 Task: Set the emoji skin tone preference to Medium Skin Tone.
Action: Mouse moved to (1203, 106)
Screenshot: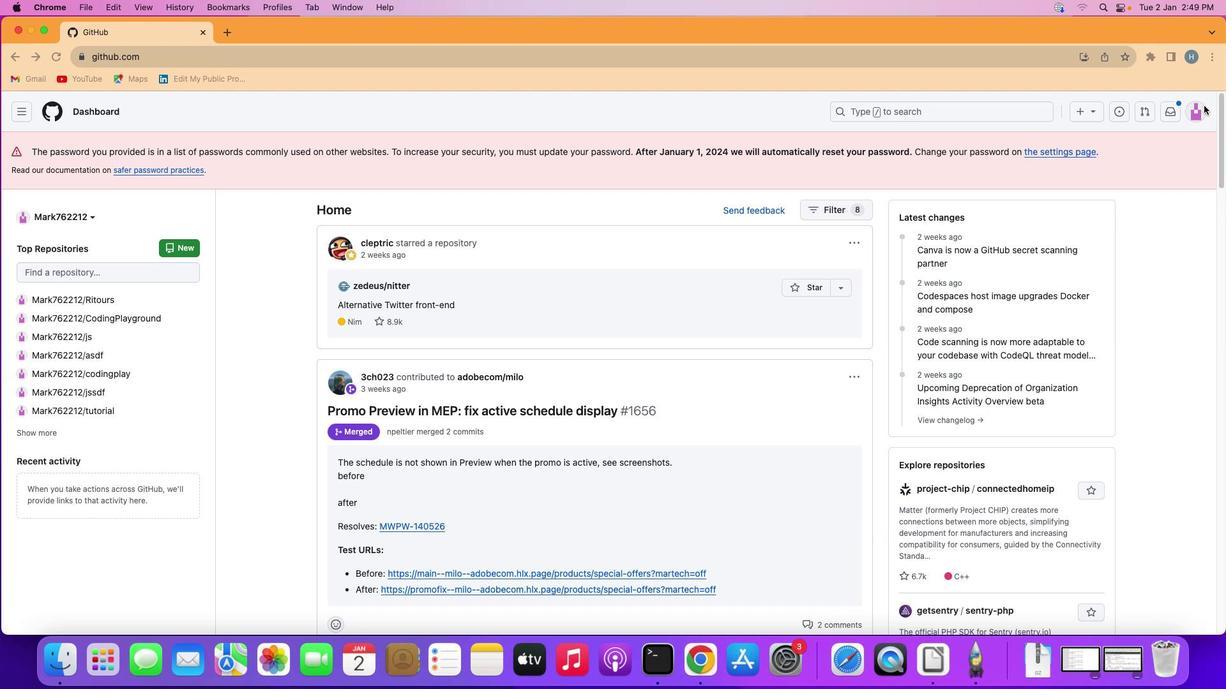 
Action: Mouse pressed left at (1203, 106)
Screenshot: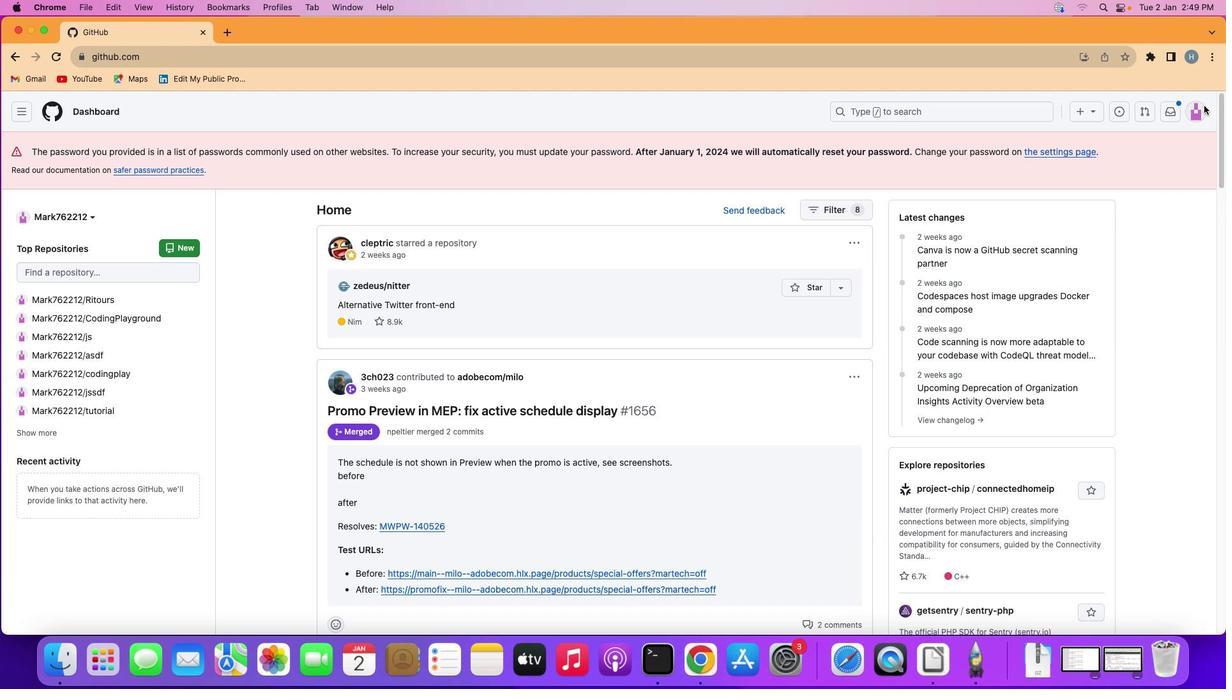 
Action: Mouse moved to (1201, 107)
Screenshot: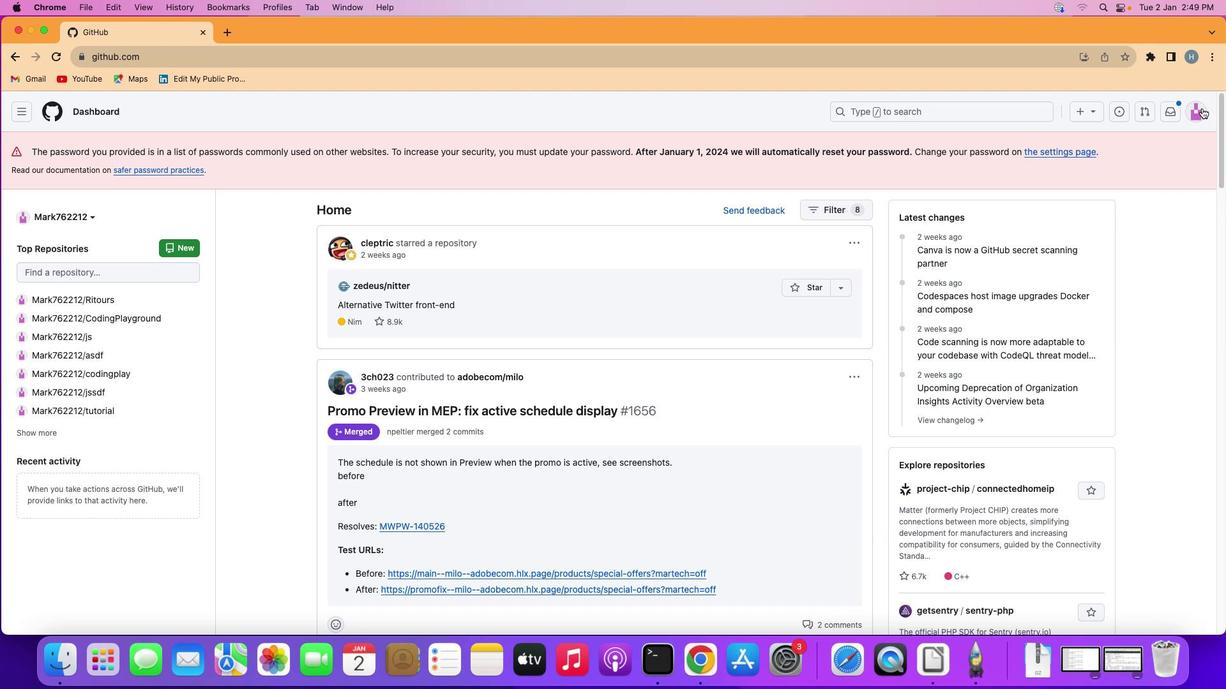 
Action: Mouse pressed left at (1201, 107)
Screenshot: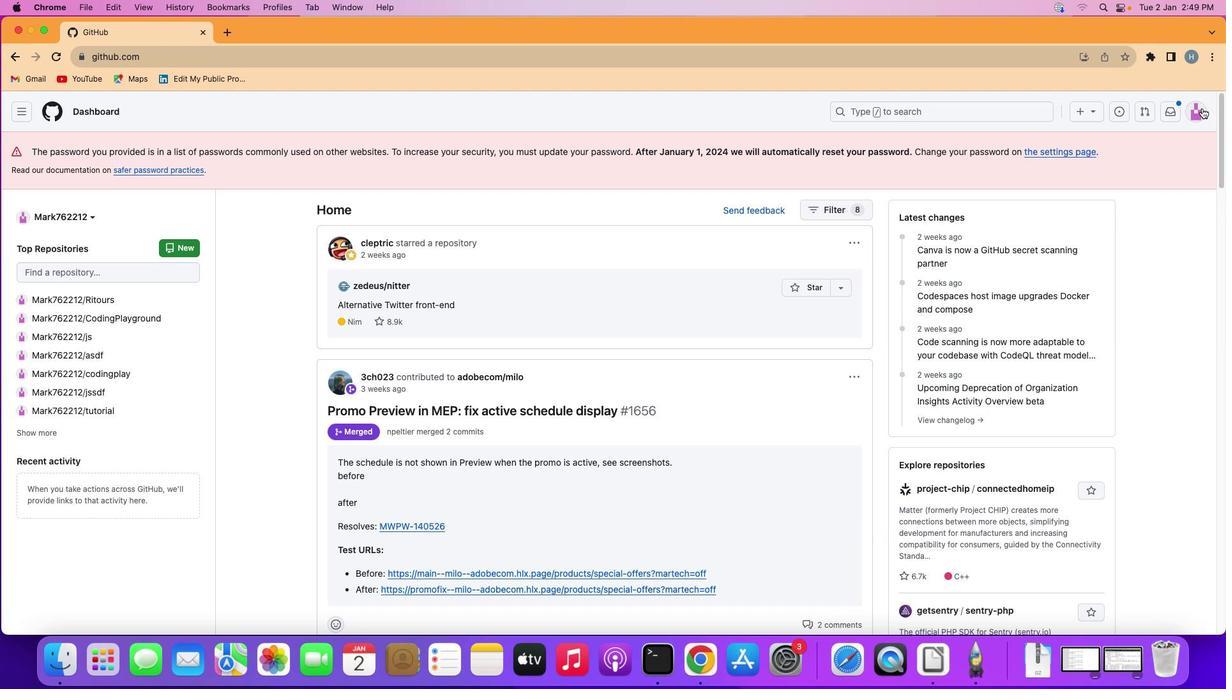 
Action: Mouse moved to (1062, 461)
Screenshot: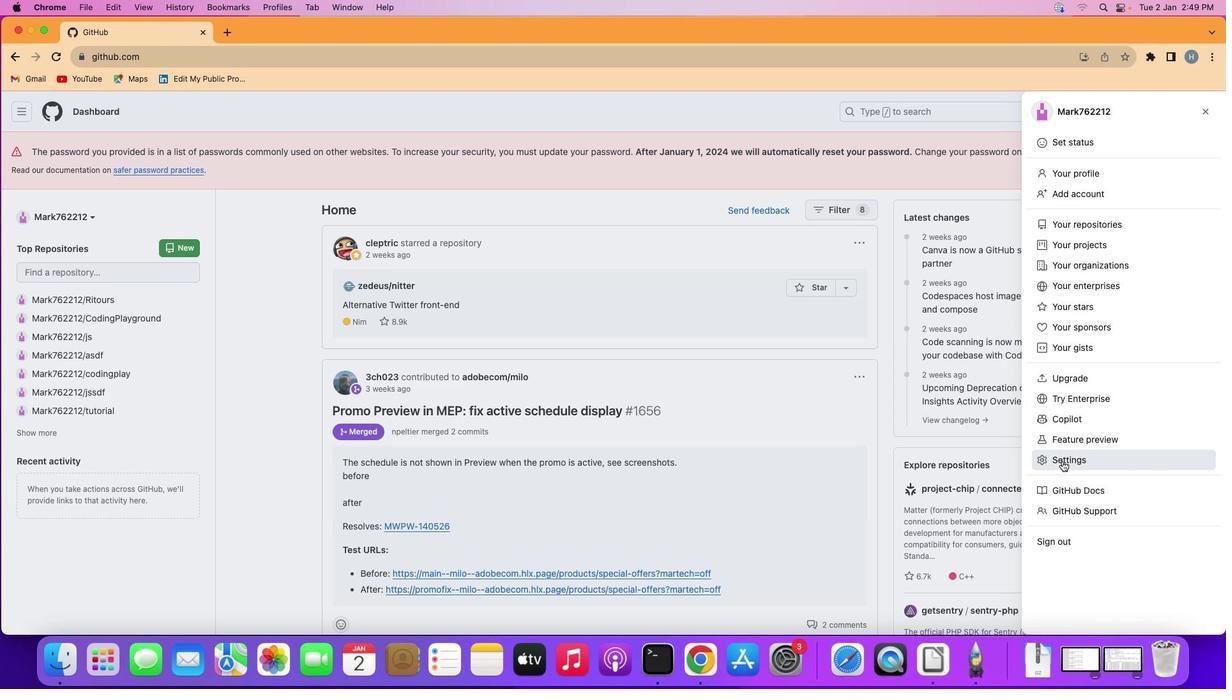 
Action: Mouse pressed left at (1062, 461)
Screenshot: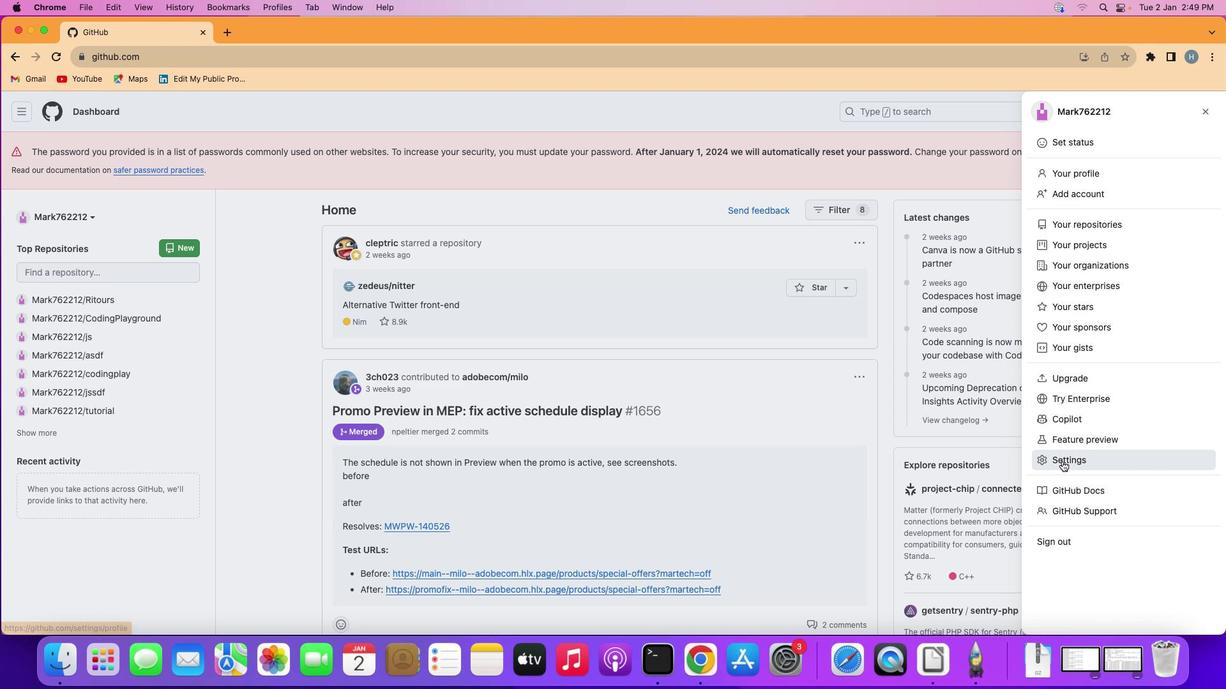 
Action: Mouse moved to (288, 307)
Screenshot: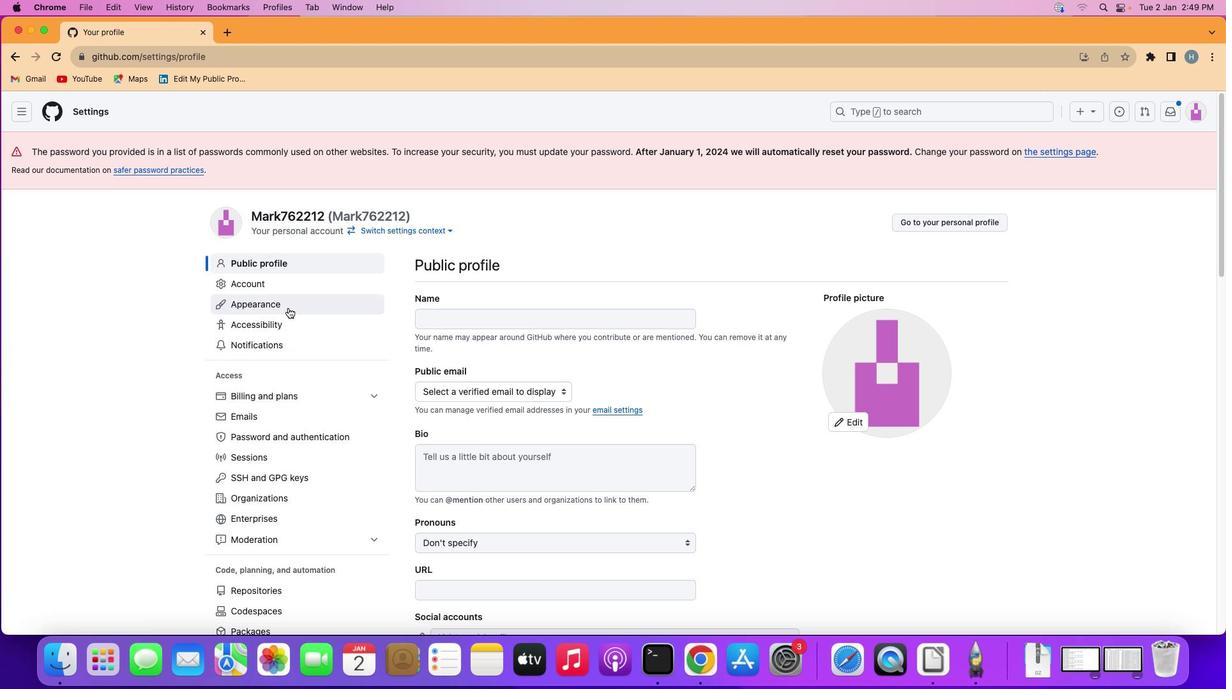 
Action: Mouse pressed left at (288, 307)
Screenshot: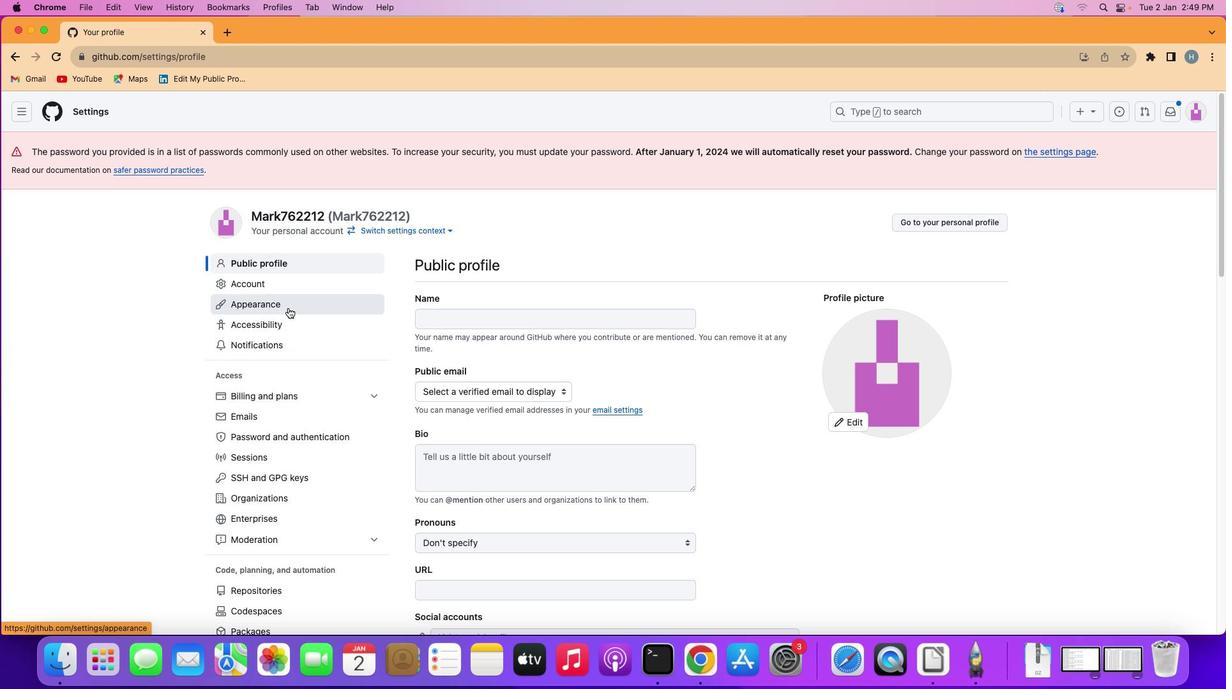 
Action: Mouse moved to (405, 456)
Screenshot: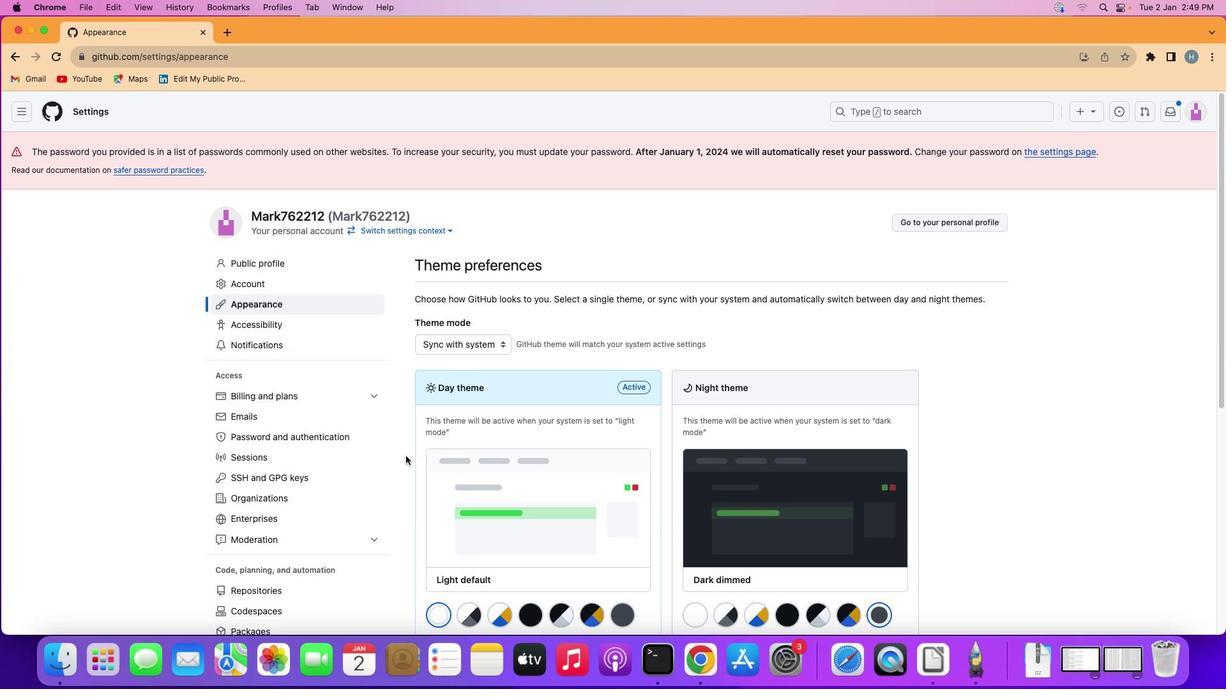 
Action: Mouse scrolled (405, 456) with delta (0, 0)
Screenshot: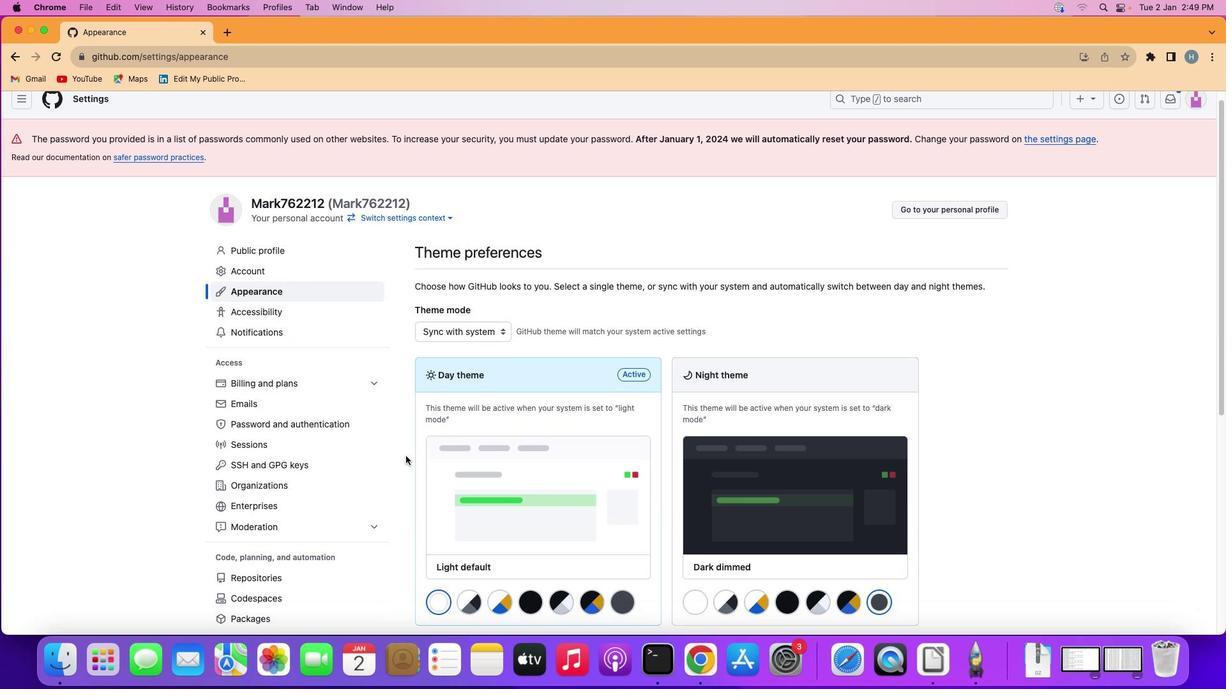 
Action: Mouse scrolled (405, 456) with delta (0, 0)
Screenshot: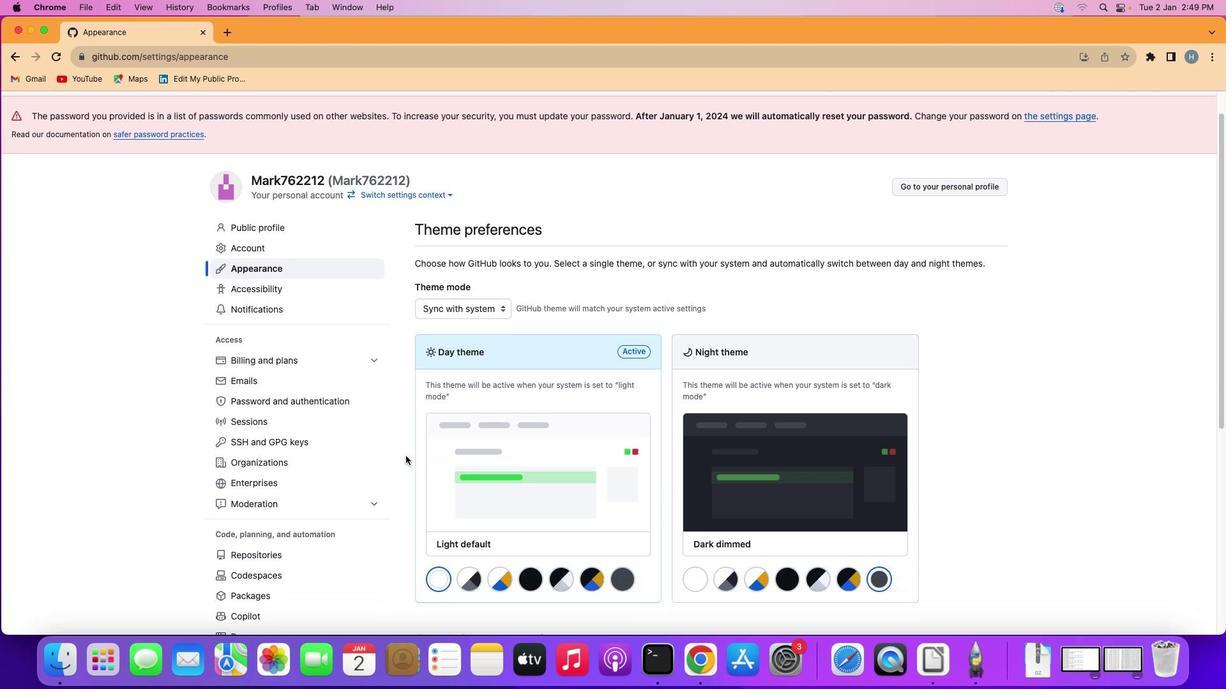 
Action: Mouse scrolled (405, 456) with delta (0, -1)
Screenshot: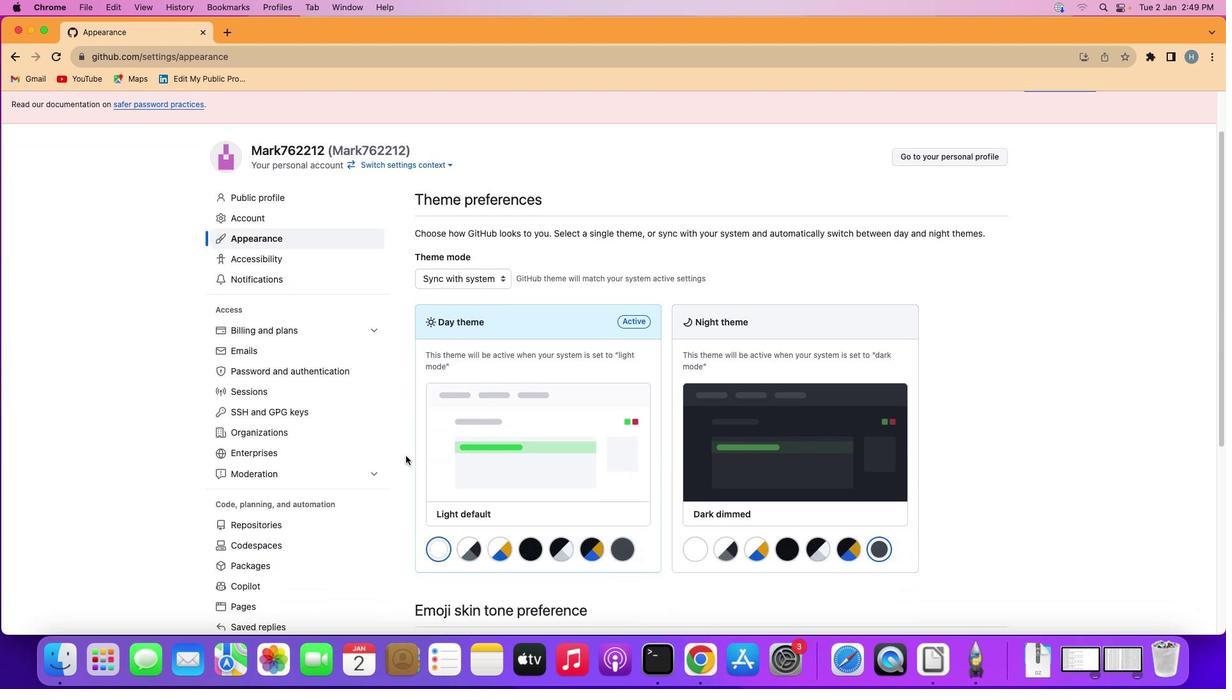 
Action: Mouse scrolled (405, 456) with delta (0, 0)
Screenshot: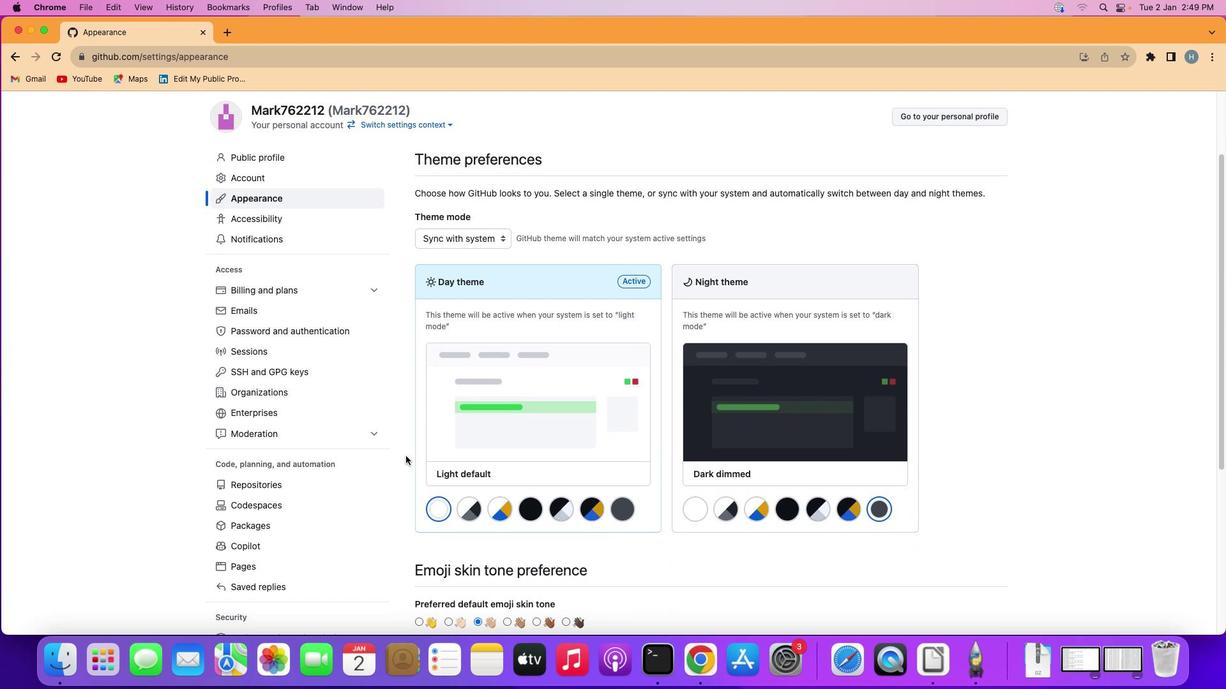 
Action: Mouse scrolled (405, 456) with delta (0, 0)
Screenshot: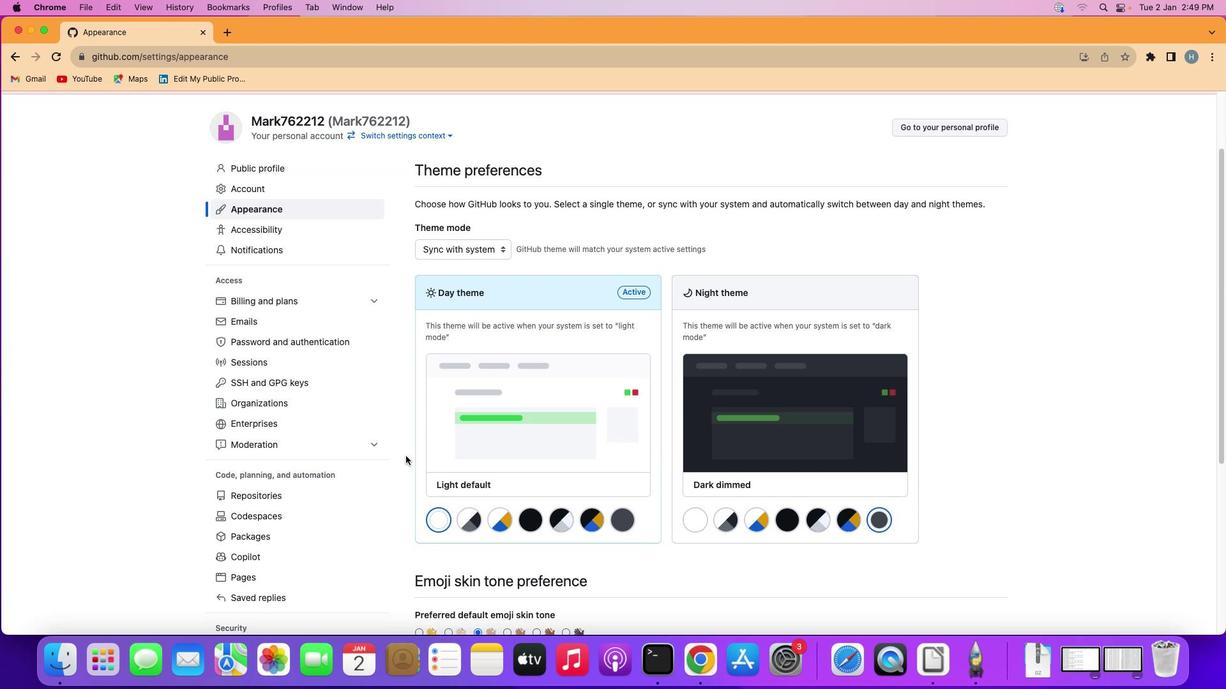 
Action: Mouse scrolled (405, 456) with delta (0, 0)
Screenshot: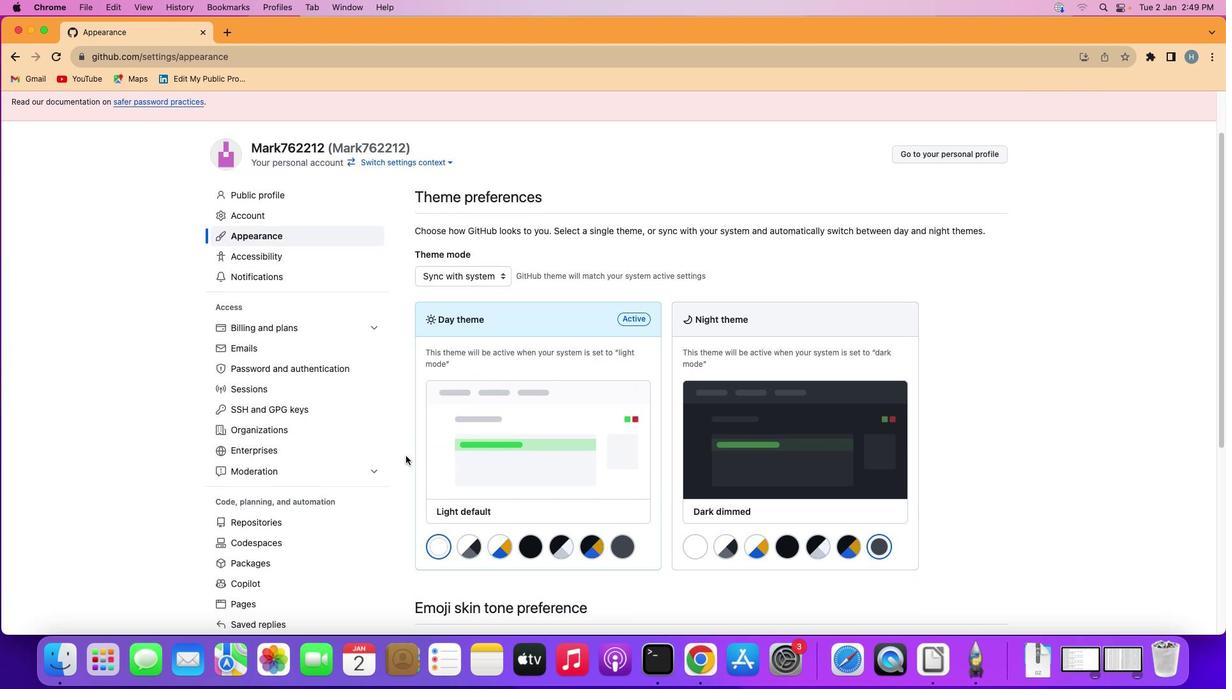 
Action: Mouse scrolled (405, 456) with delta (0, 0)
Screenshot: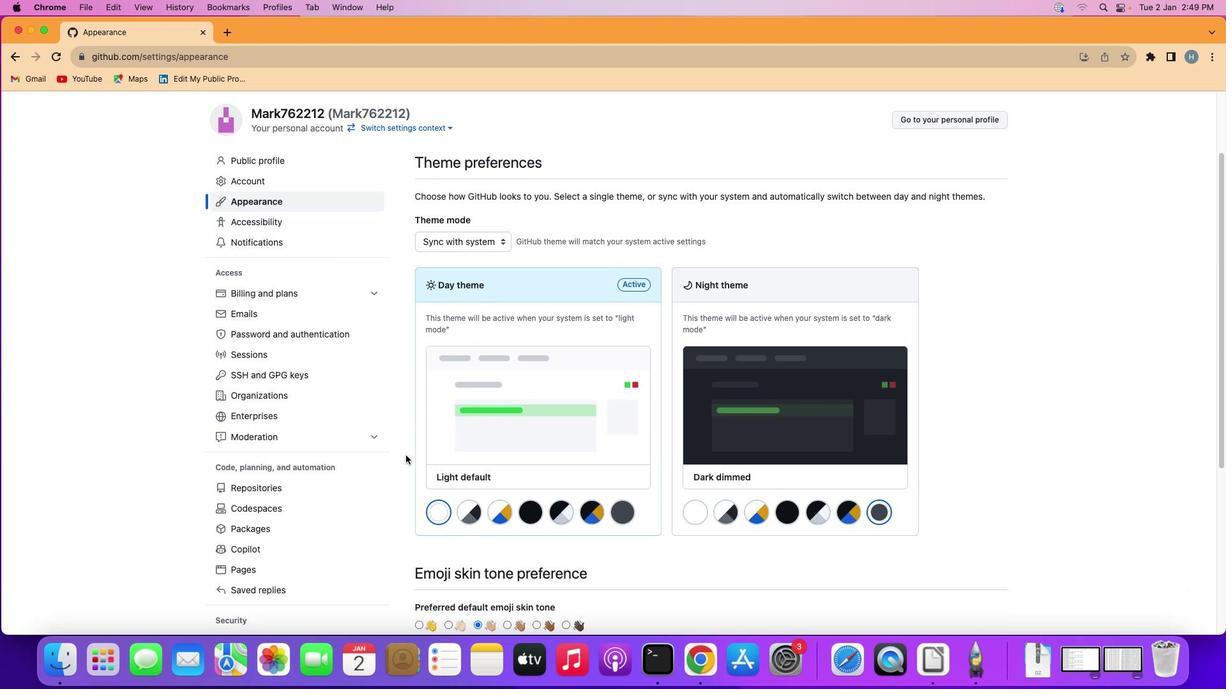 
Action: Mouse moved to (405, 456)
Screenshot: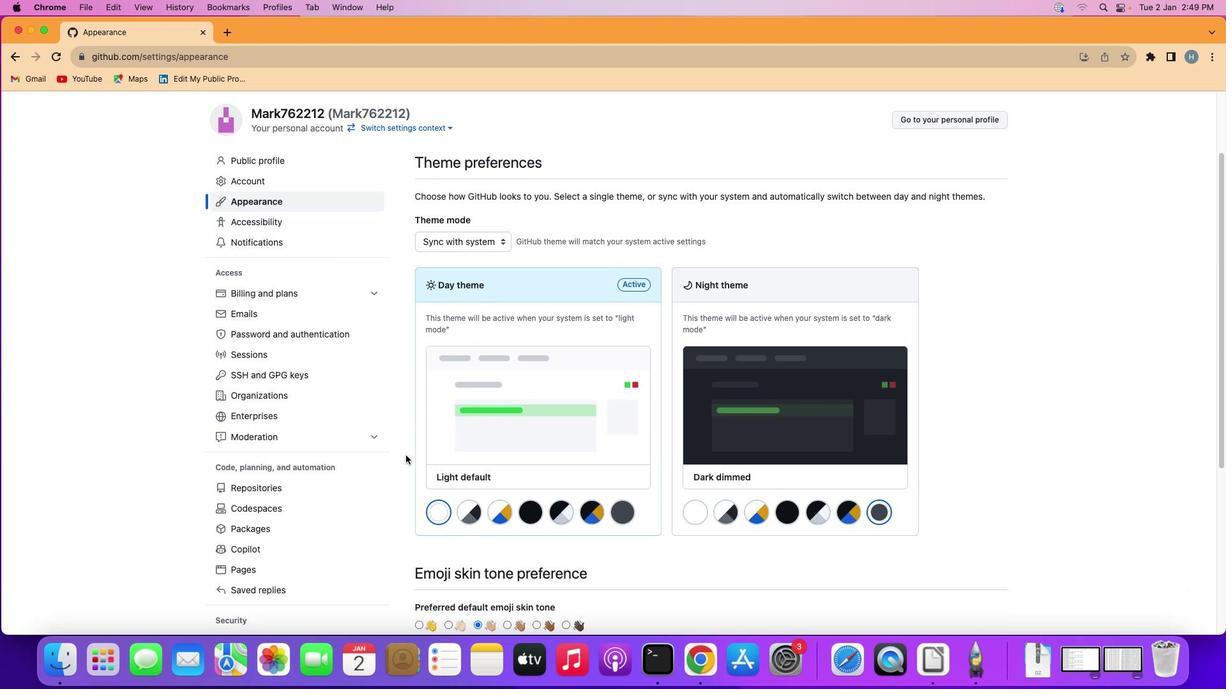 
Action: Mouse scrolled (405, 456) with delta (0, -1)
Screenshot: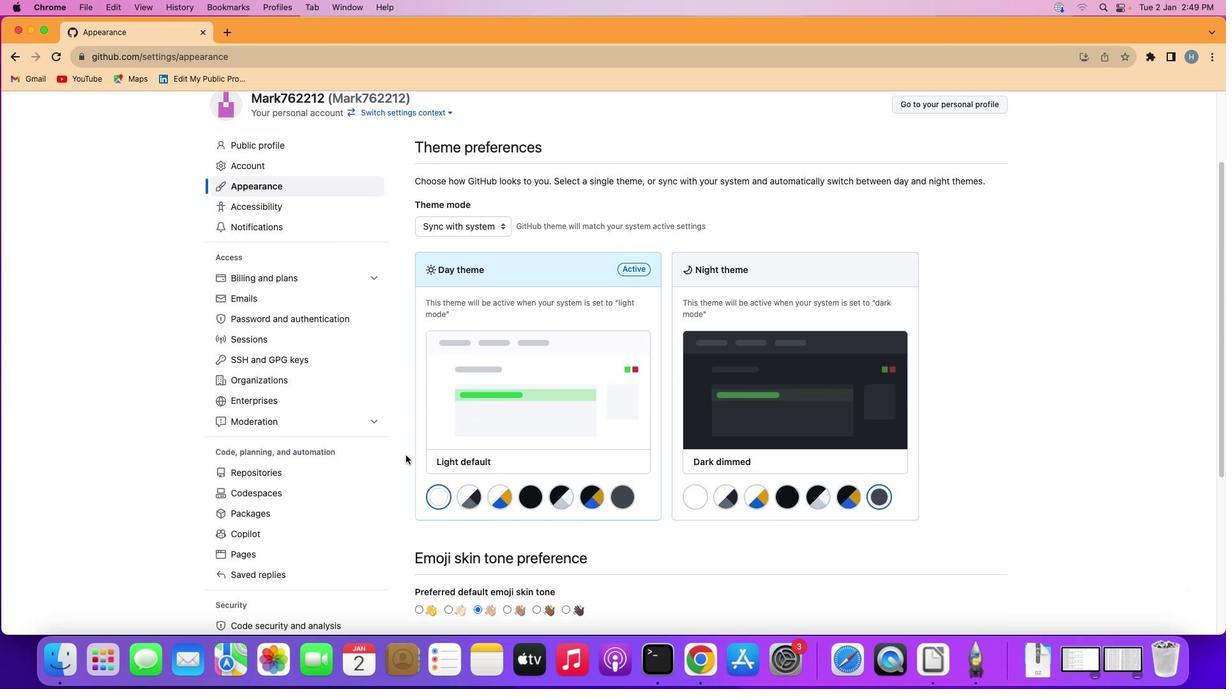 
Action: Mouse moved to (405, 456)
Screenshot: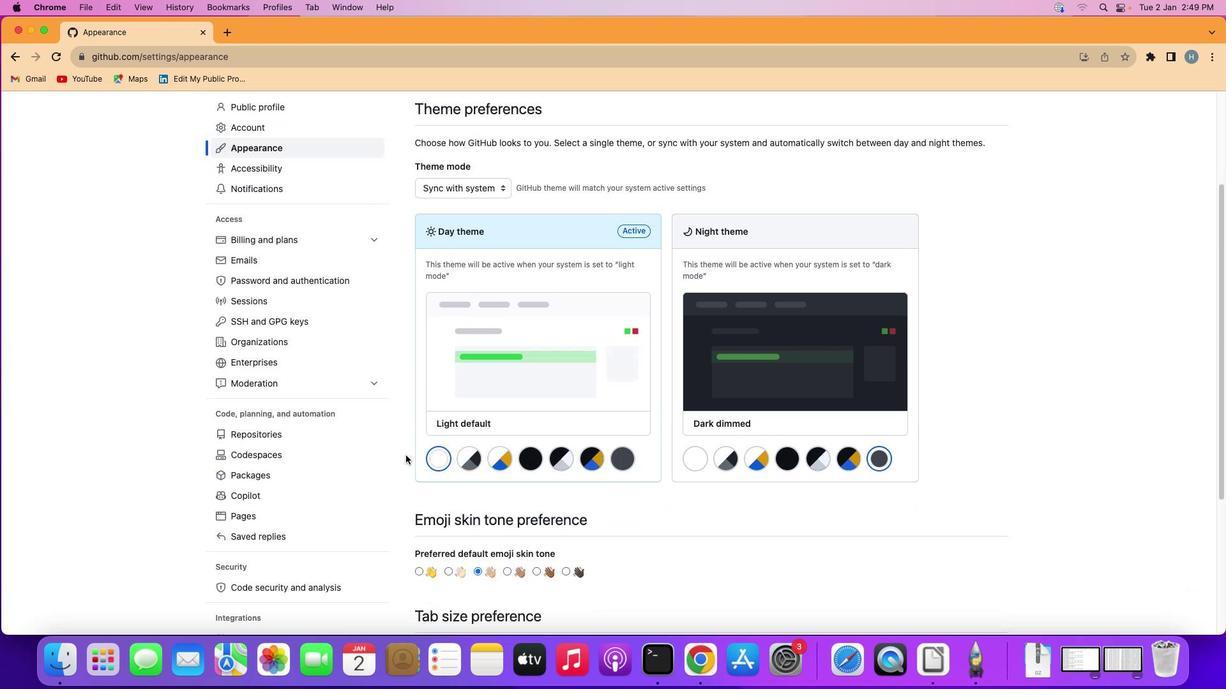 
Action: Mouse scrolled (405, 456) with delta (0, -1)
Screenshot: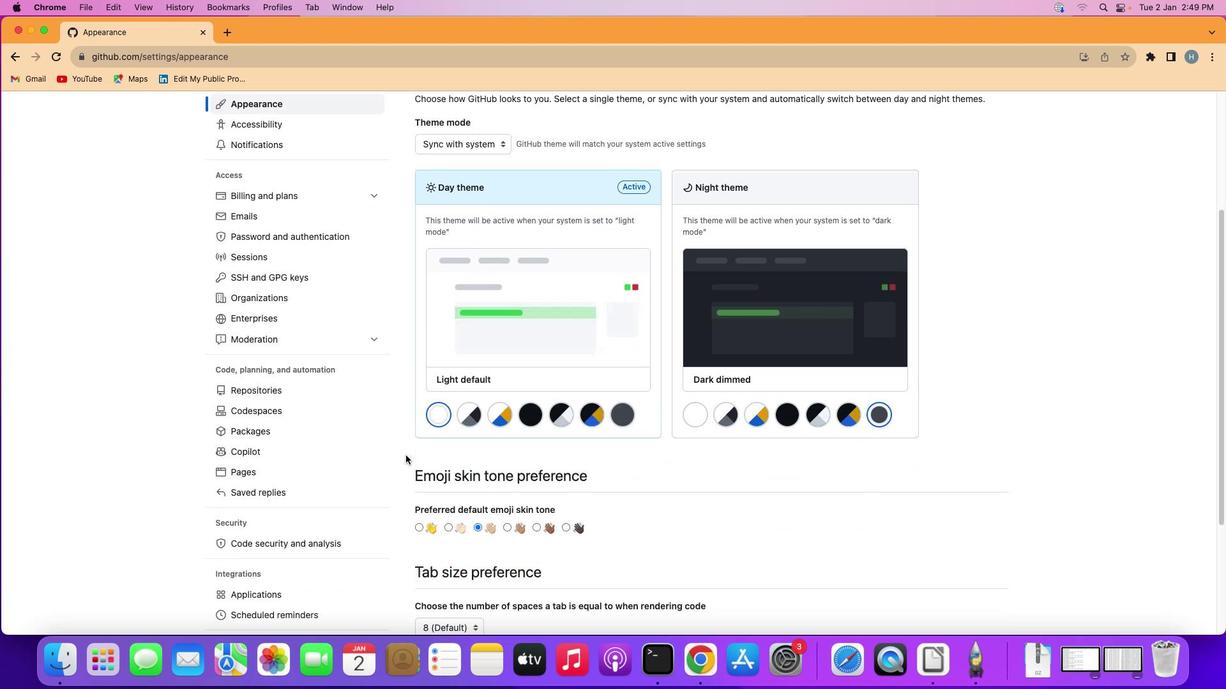 
Action: Mouse moved to (505, 477)
Screenshot: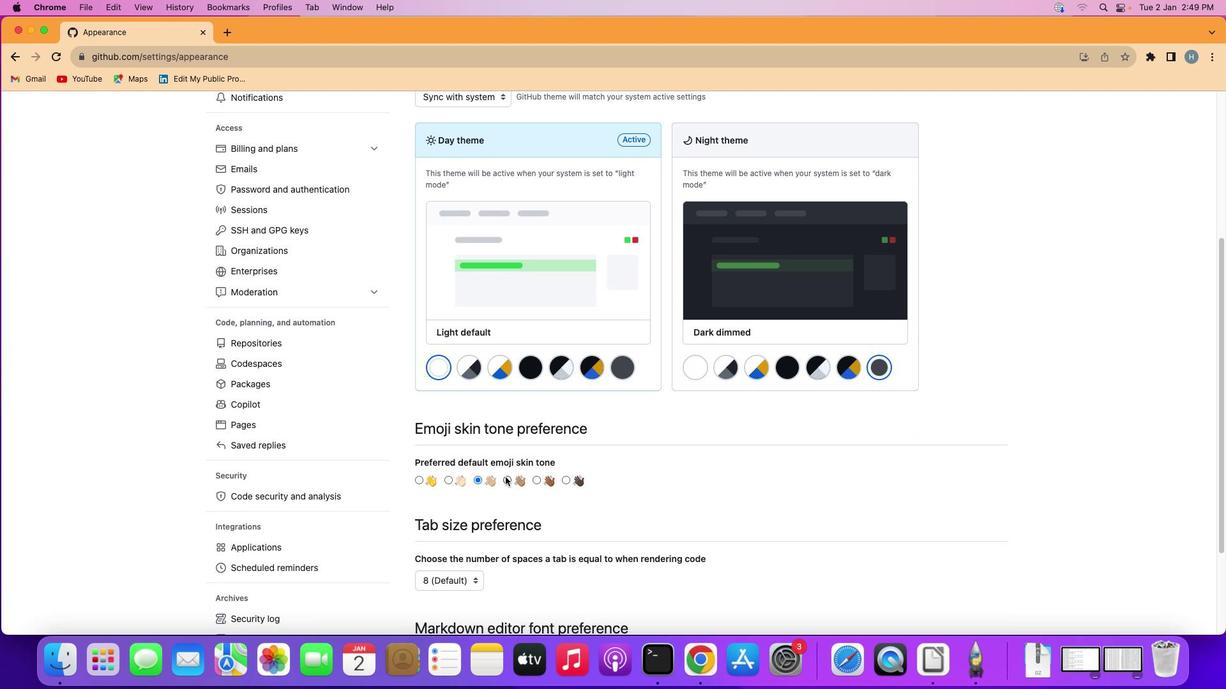 
Action: Mouse pressed left at (505, 477)
Screenshot: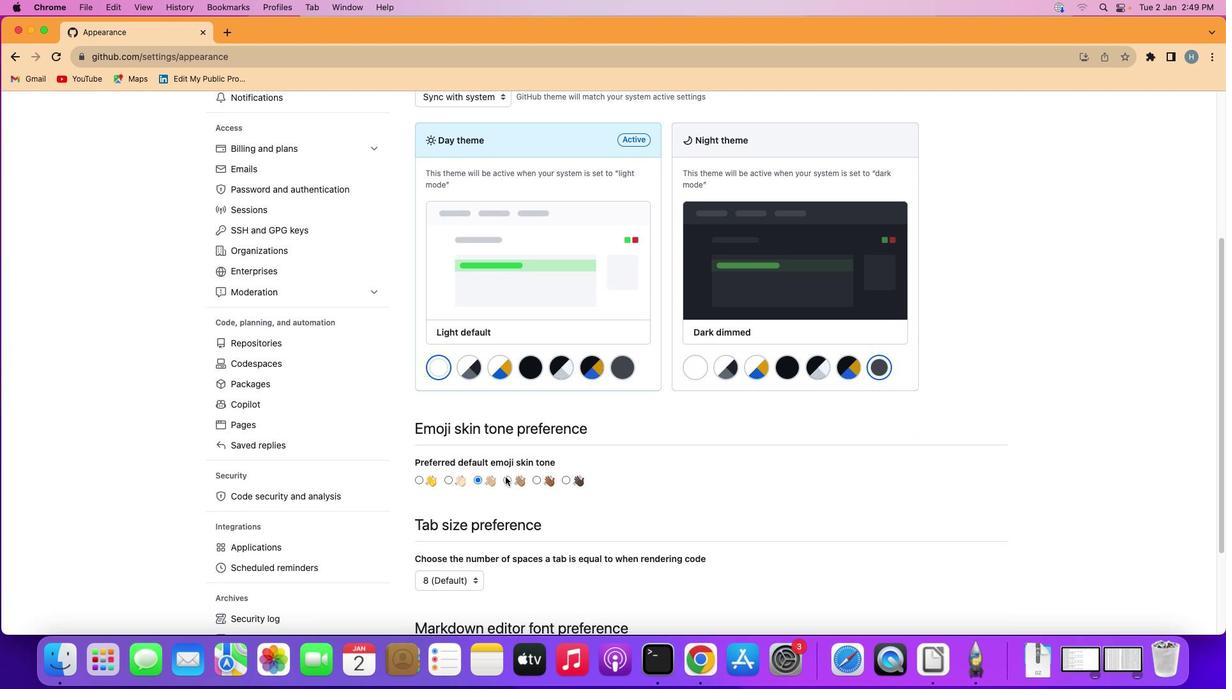 
Action: Mouse moved to (510, 499)
Screenshot: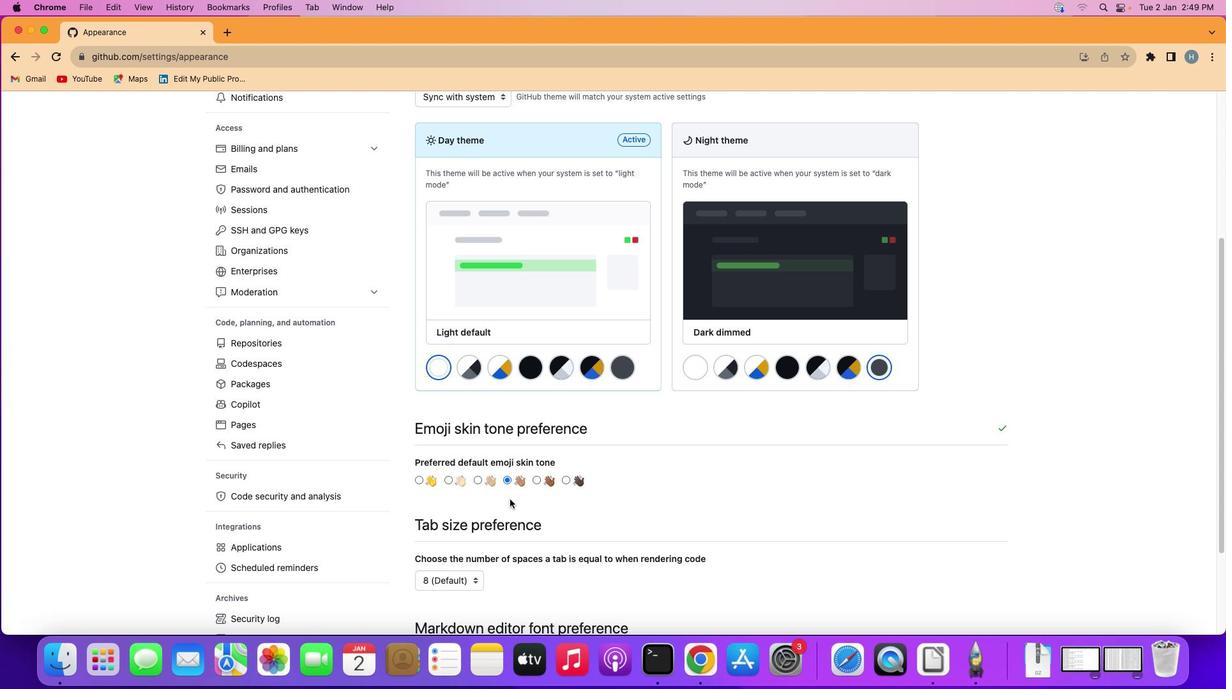 
